 Task: Use the formula "PI" in spreadsheet "Project portfolio".
Action: Mouse moved to (131, 91)
Screenshot: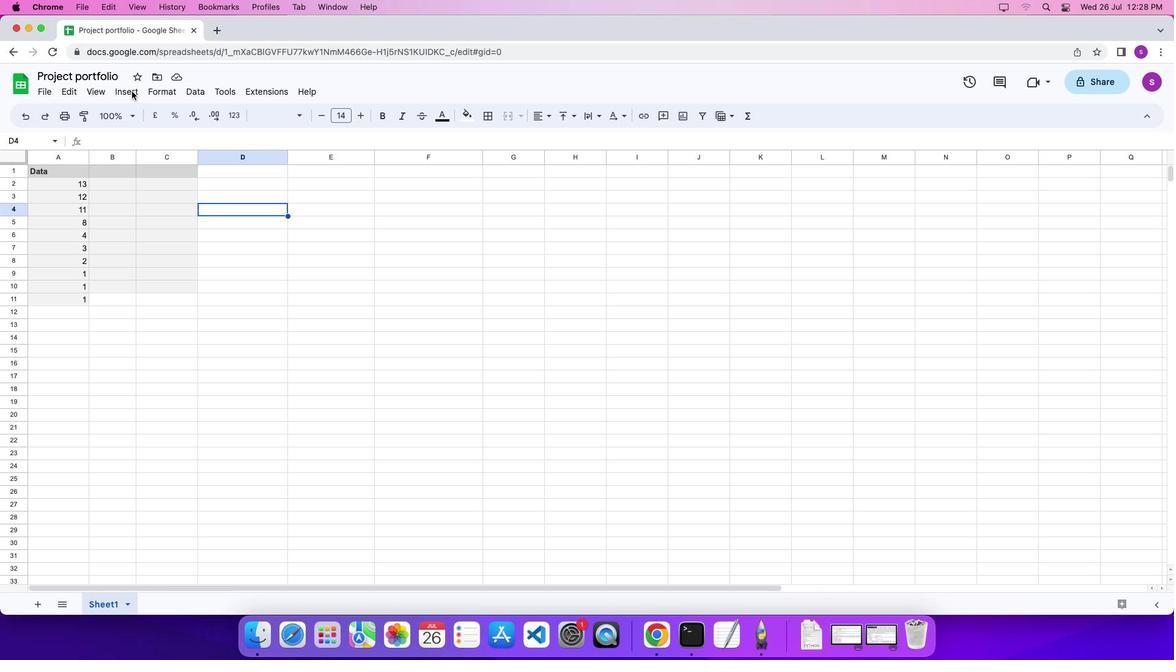
Action: Mouse pressed left at (131, 91)
Screenshot: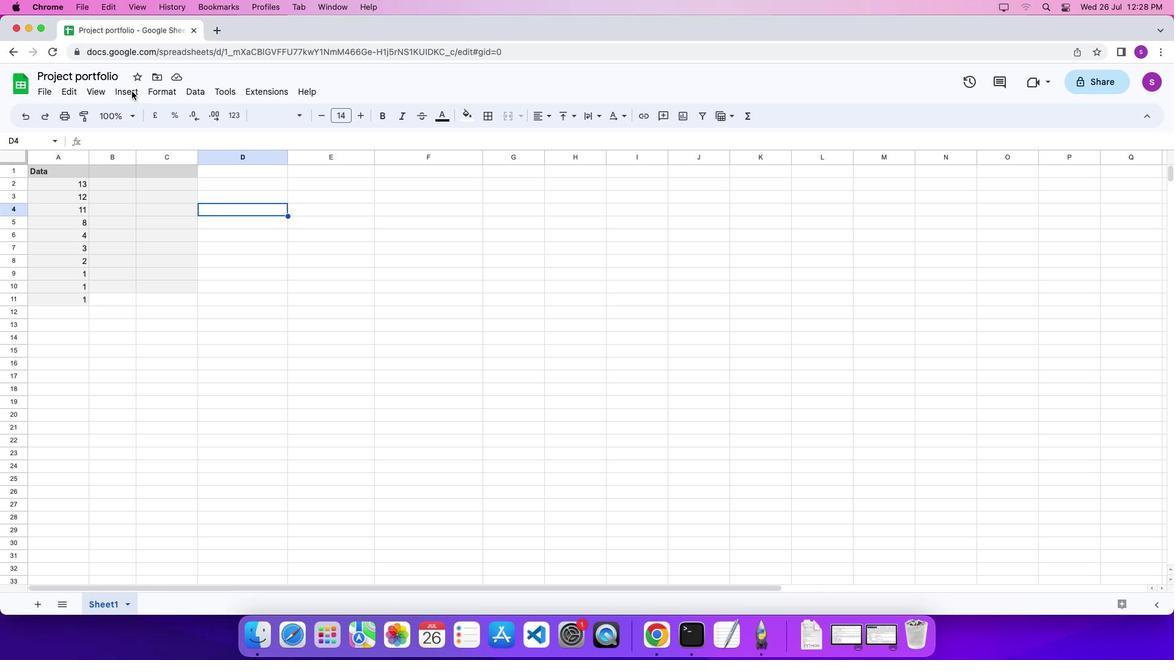 
Action: Mouse moved to (133, 92)
Screenshot: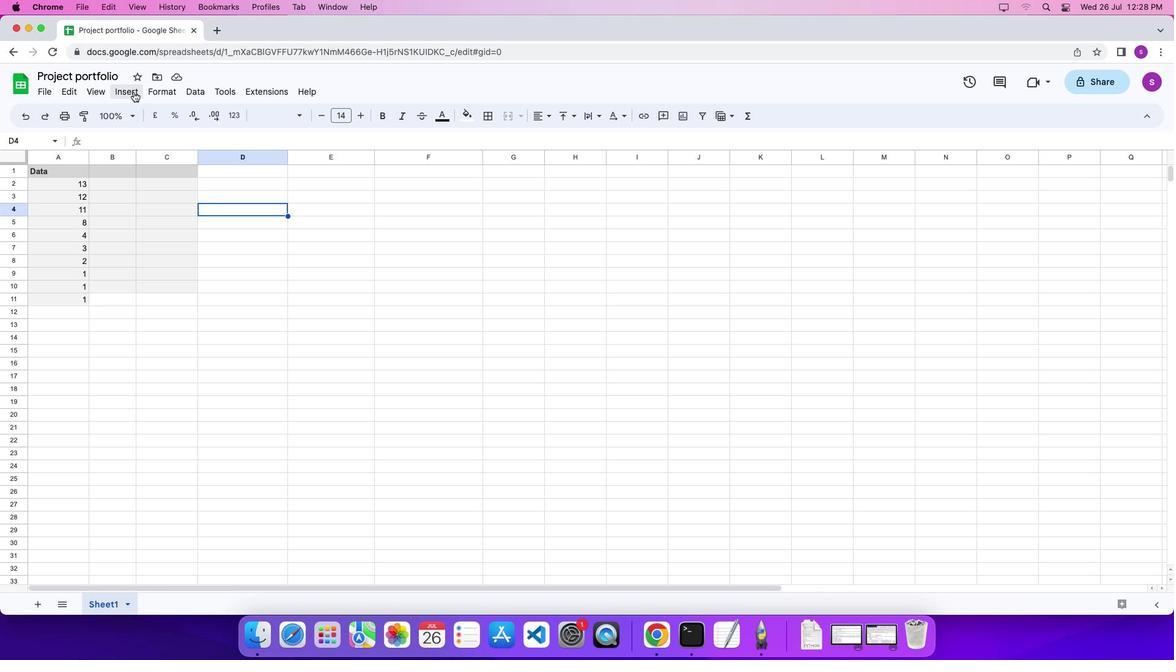 
Action: Mouse pressed left at (133, 92)
Screenshot: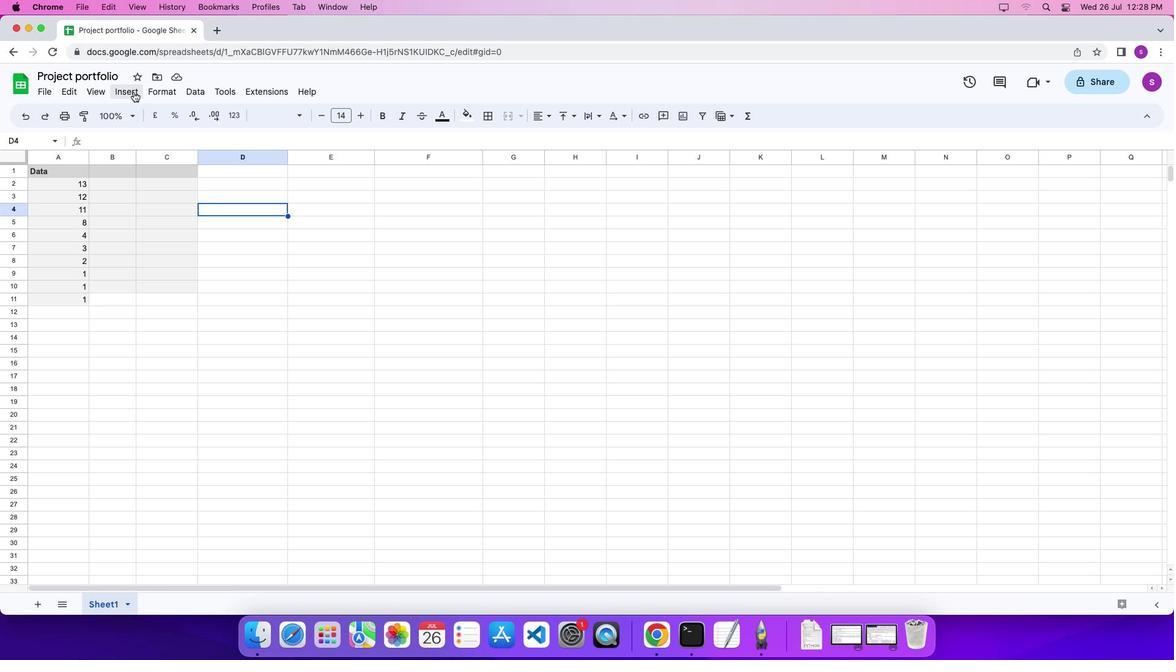 
Action: Mouse moved to (534, 613)
Screenshot: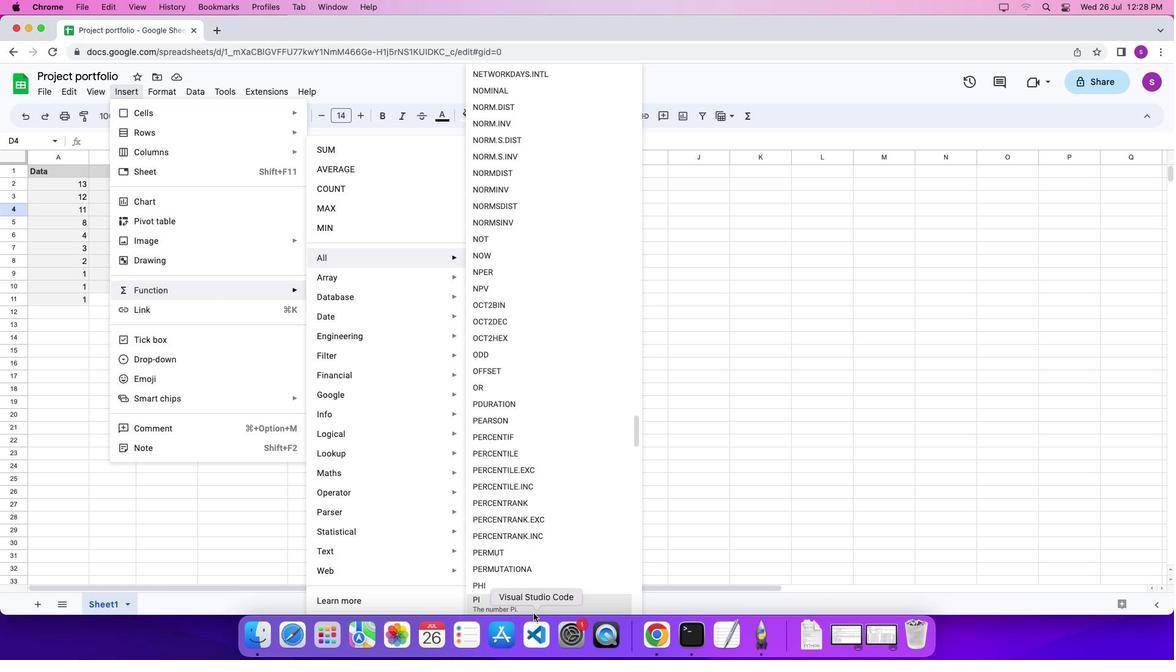 
Action: Mouse pressed left at (534, 613)
Screenshot: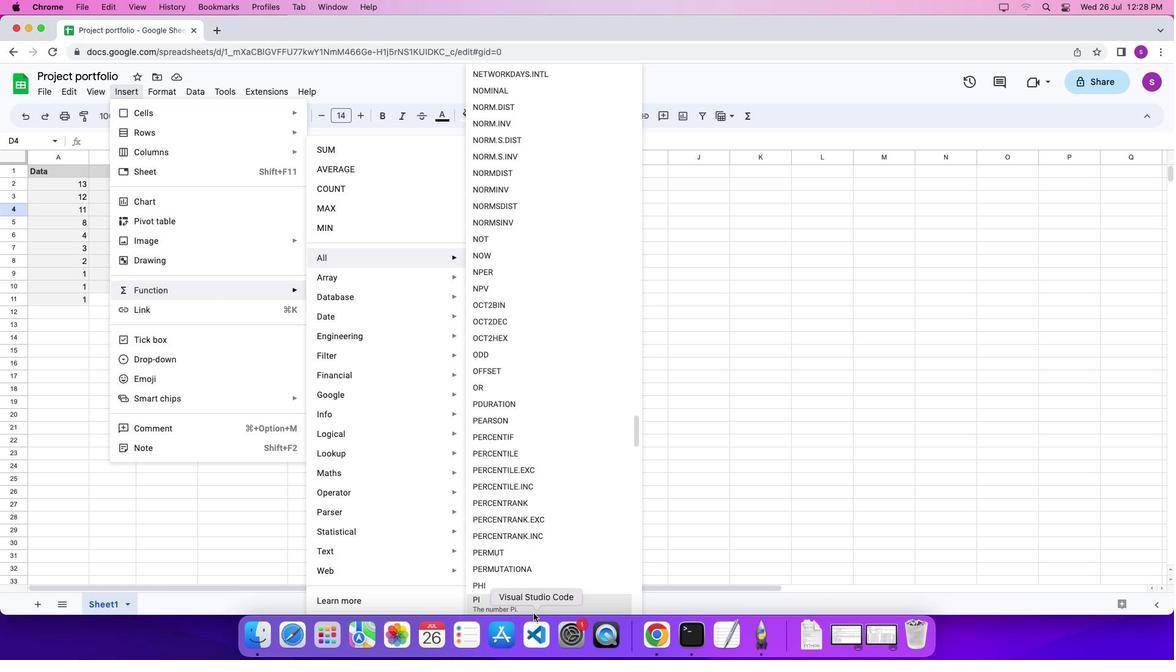 
Action: Mouse moved to (508, 600)
Screenshot: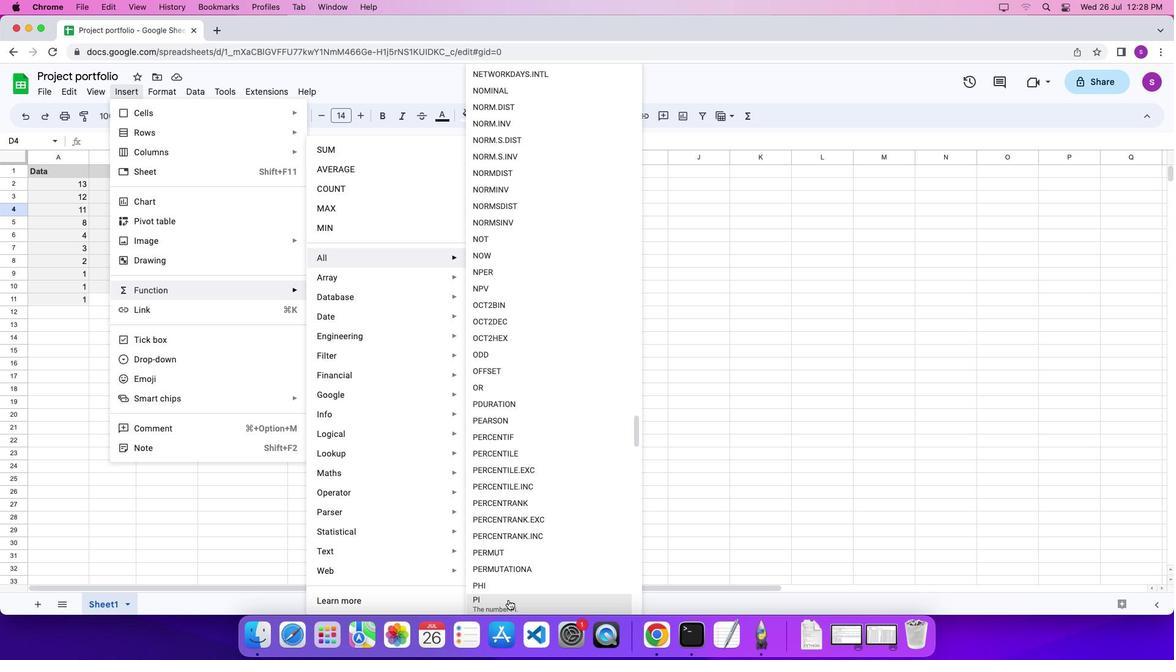 
Action: Mouse pressed left at (508, 600)
Screenshot: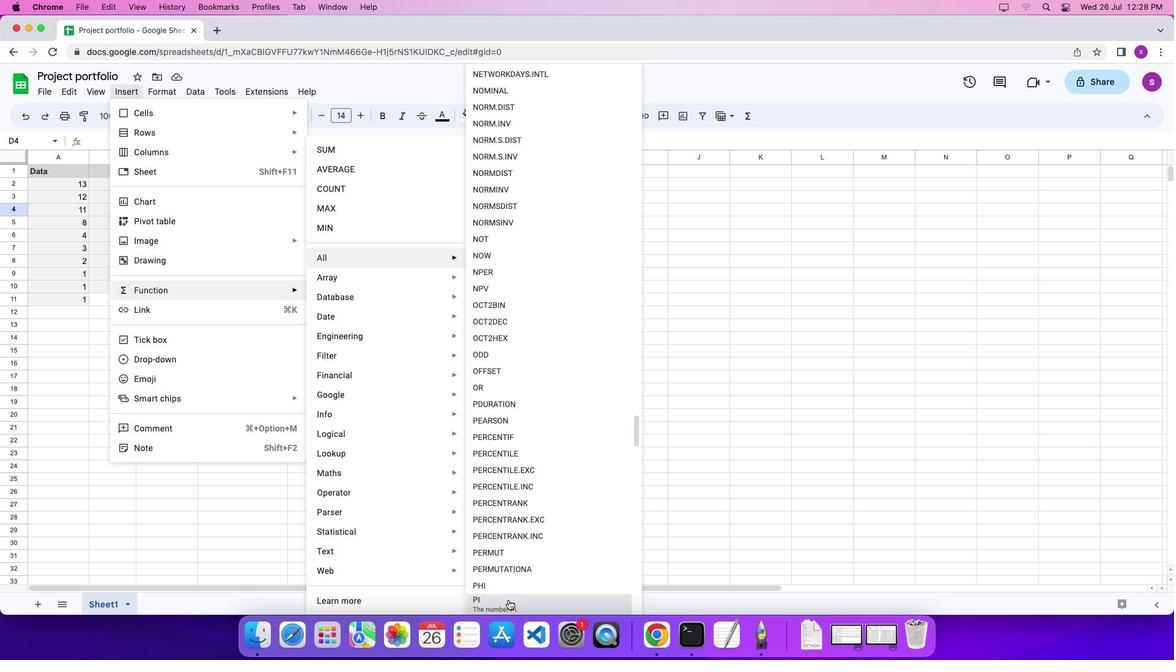 
Action: Mouse moved to (457, 506)
Screenshot: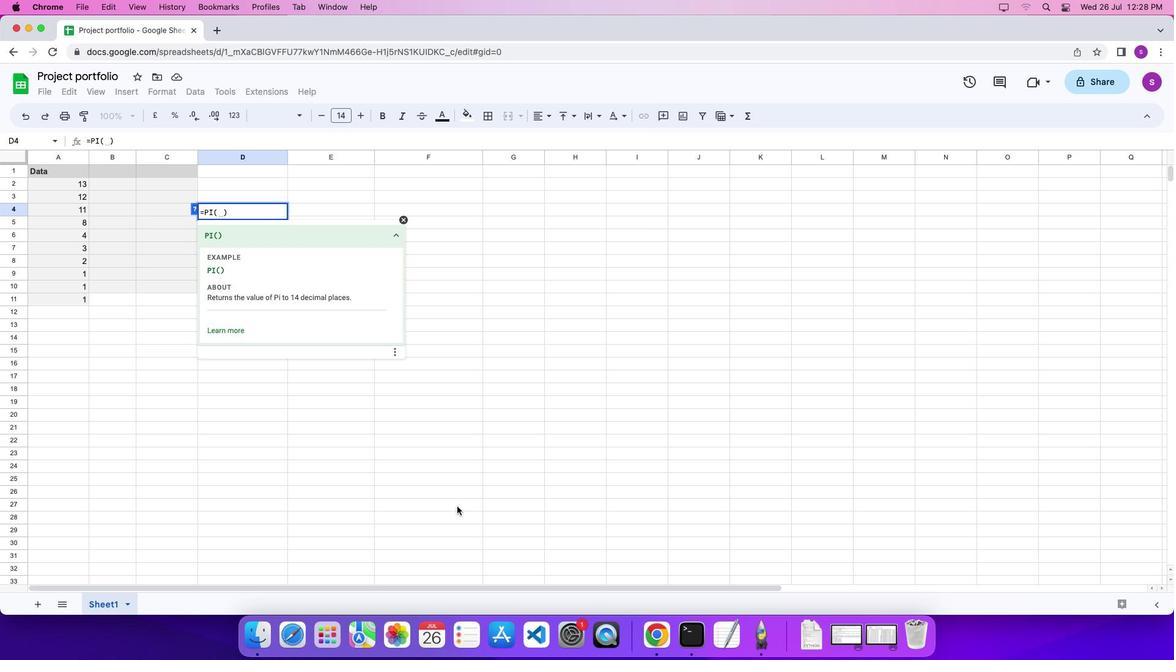 
Action: Key pressed '\x03'
Screenshot: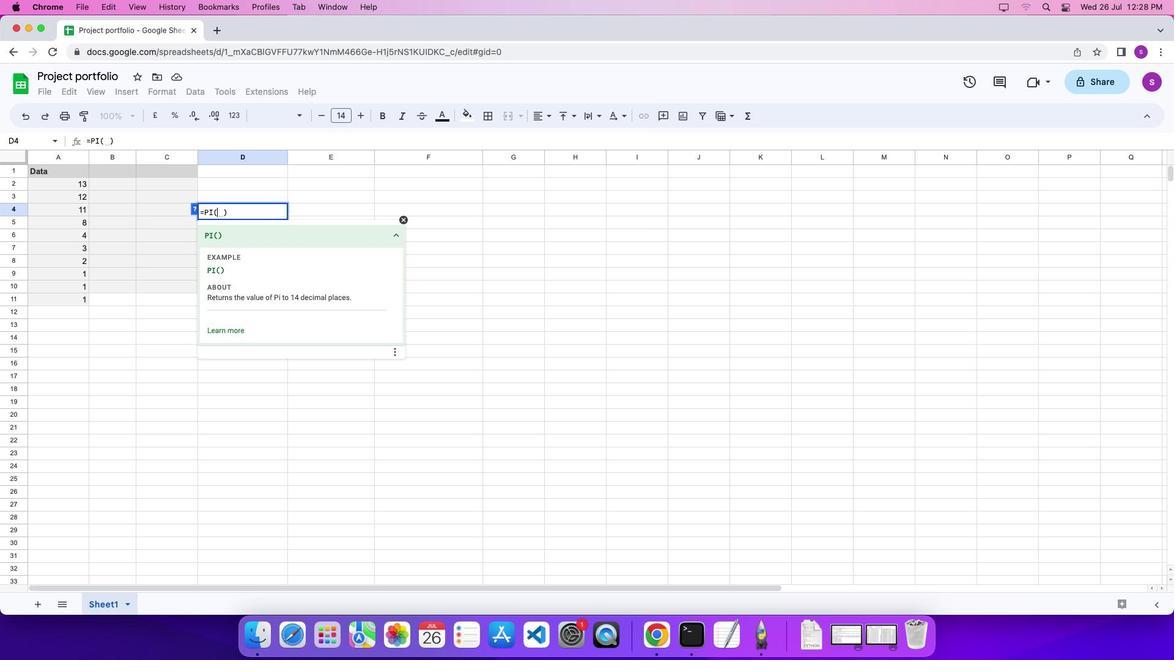 
